 Task: Select the entire clip of Movie D.mp4
Action: Mouse moved to (548, 117)
Screenshot: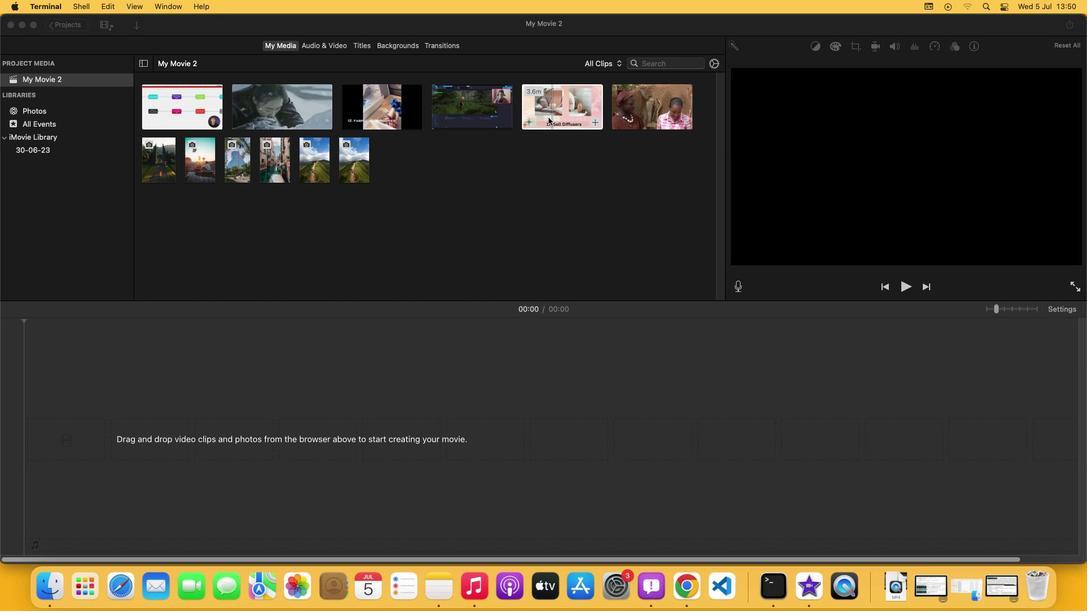 
Action: Mouse pressed left at (548, 117)
Screenshot: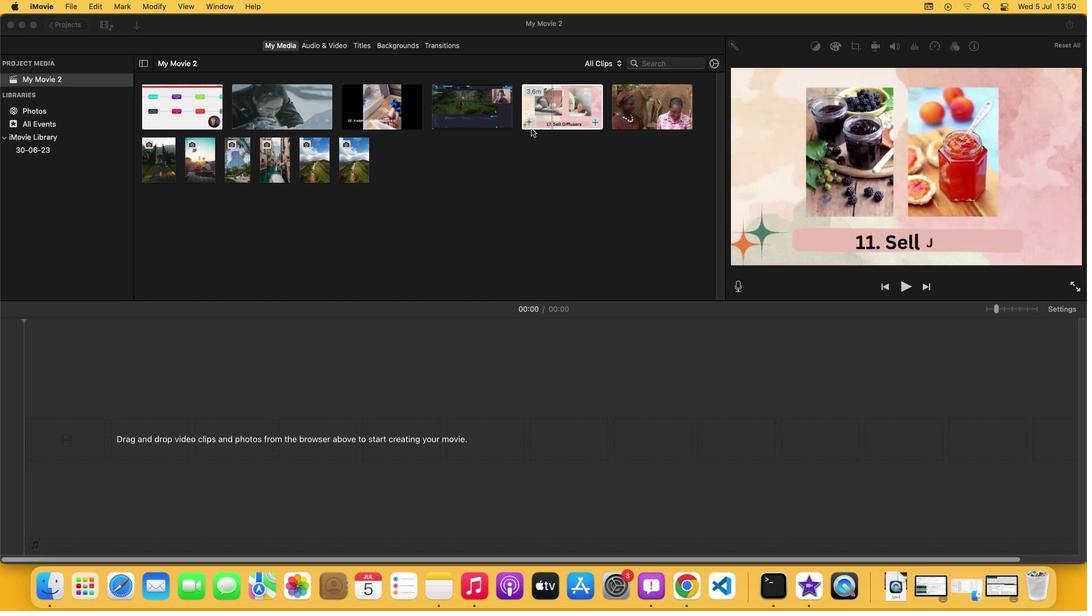 
Action: Mouse moved to (95, 7)
Screenshot: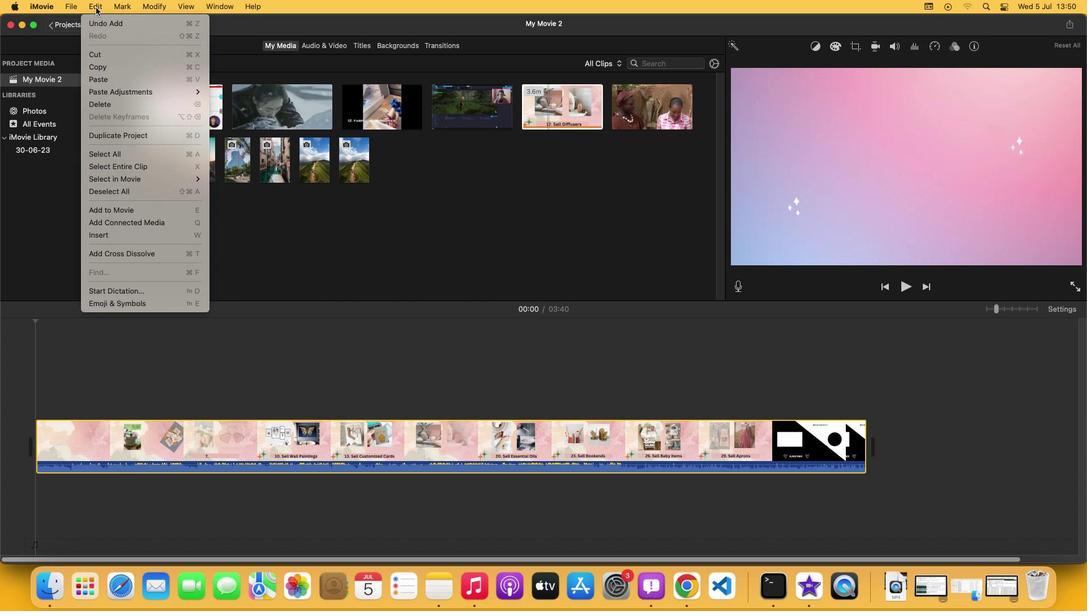 
Action: Mouse pressed left at (95, 7)
Screenshot: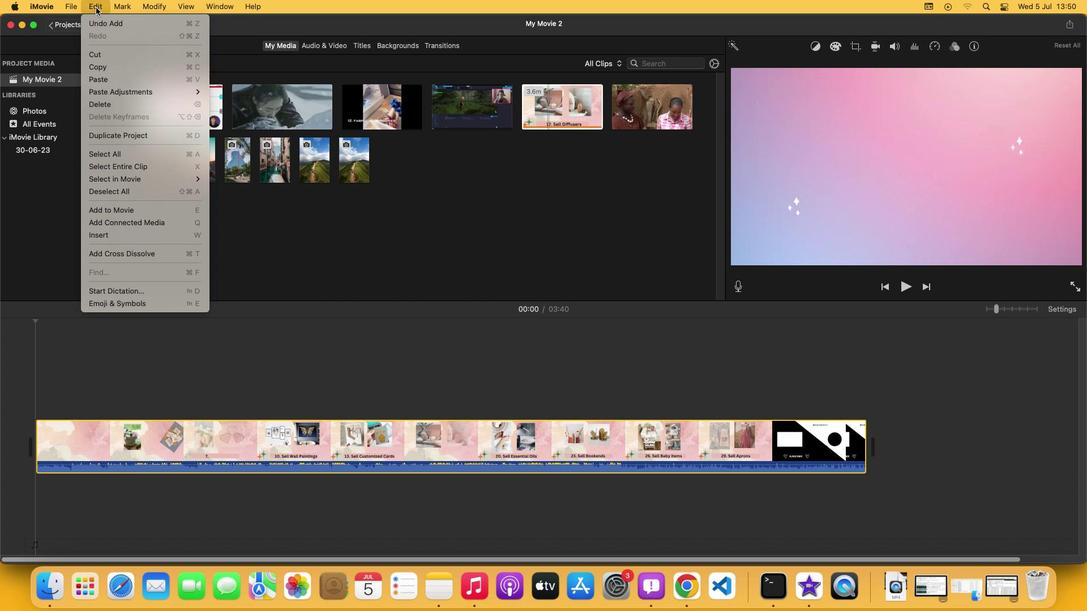 
Action: Mouse moved to (100, 165)
Screenshot: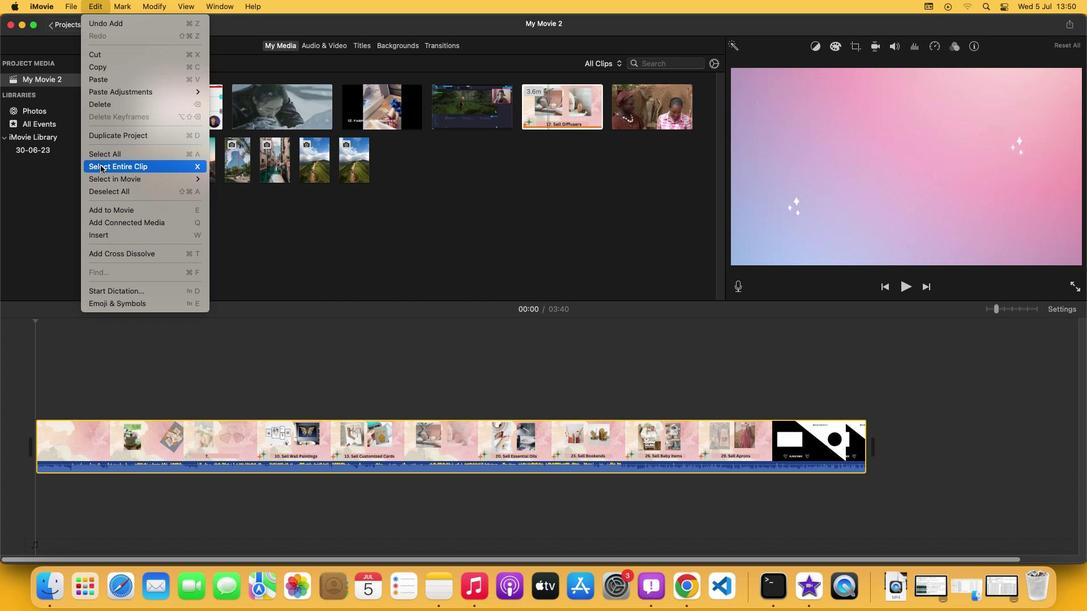 
Action: Mouse pressed left at (100, 165)
Screenshot: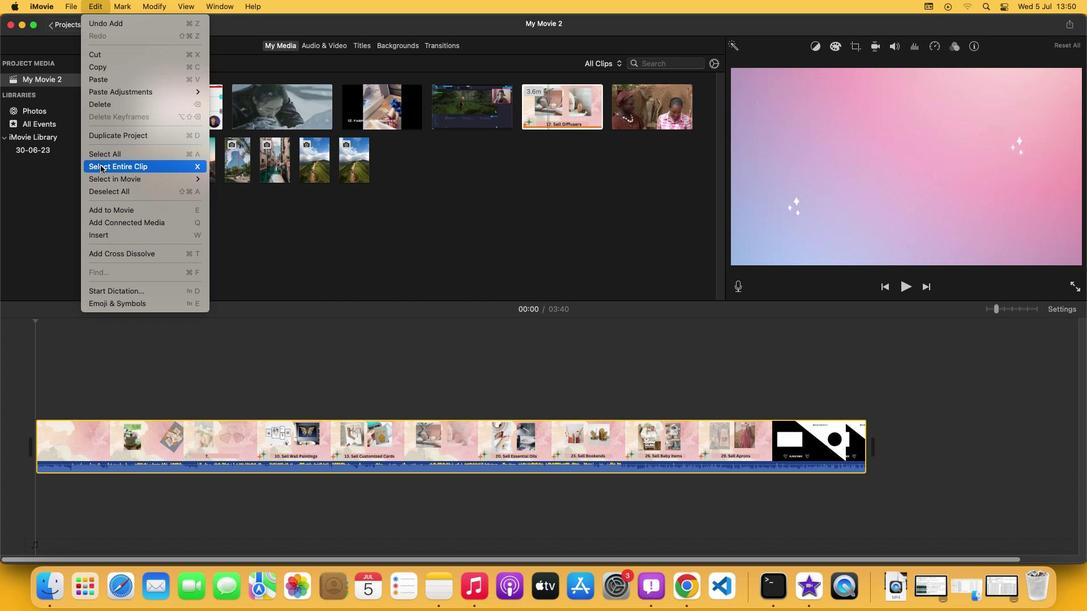 
Action: Mouse moved to (99, 179)
Screenshot: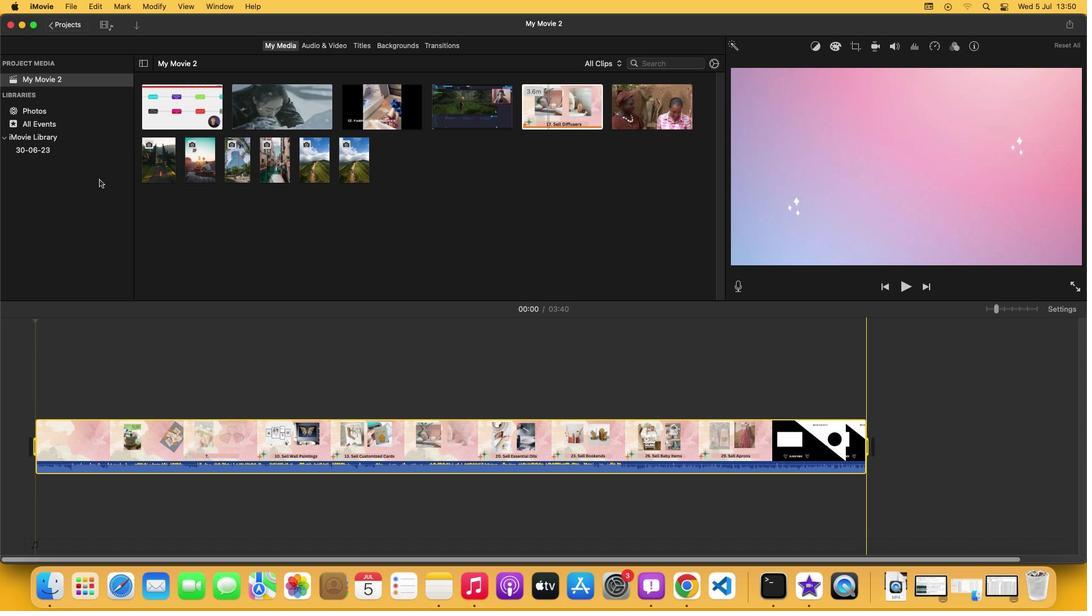
